 Task: Create a section Code Crusaders and in the section, add a milestone Patch Management in the project AgileLounge
Action: Mouse moved to (380, 493)
Screenshot: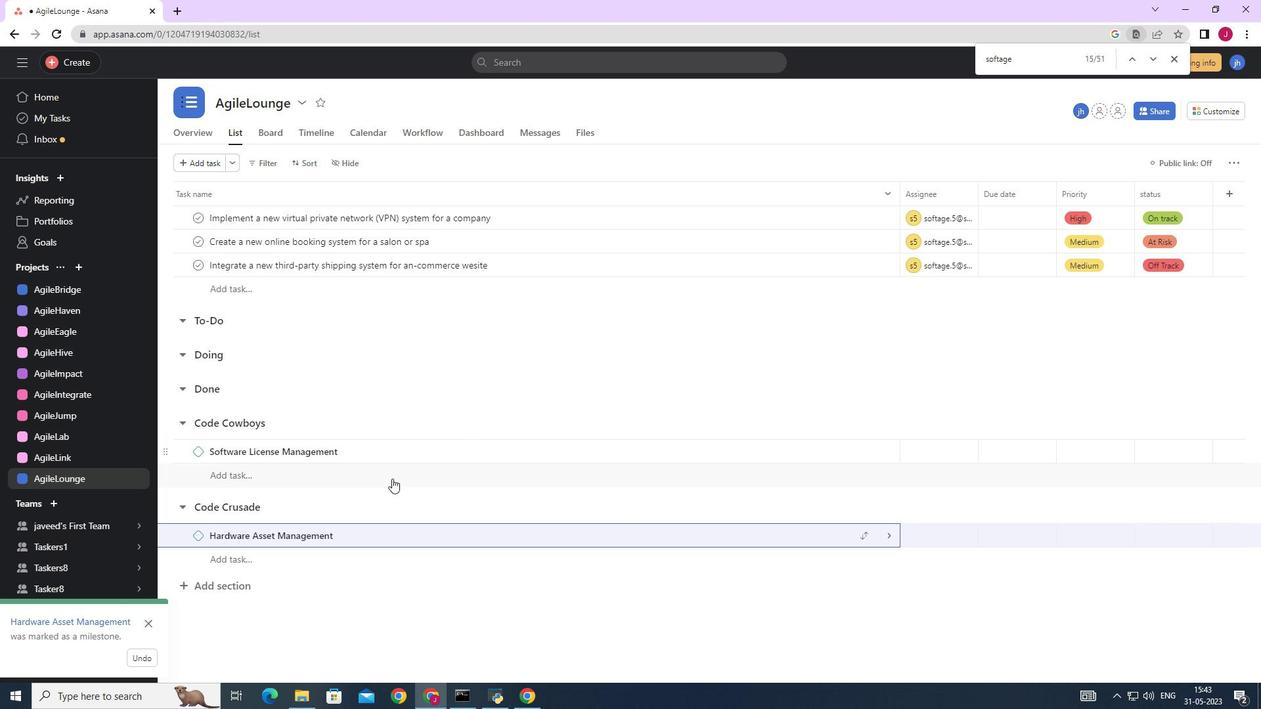 
Action: Mouse scrolled (380, 492) with delta (0, 0)
Screenshot: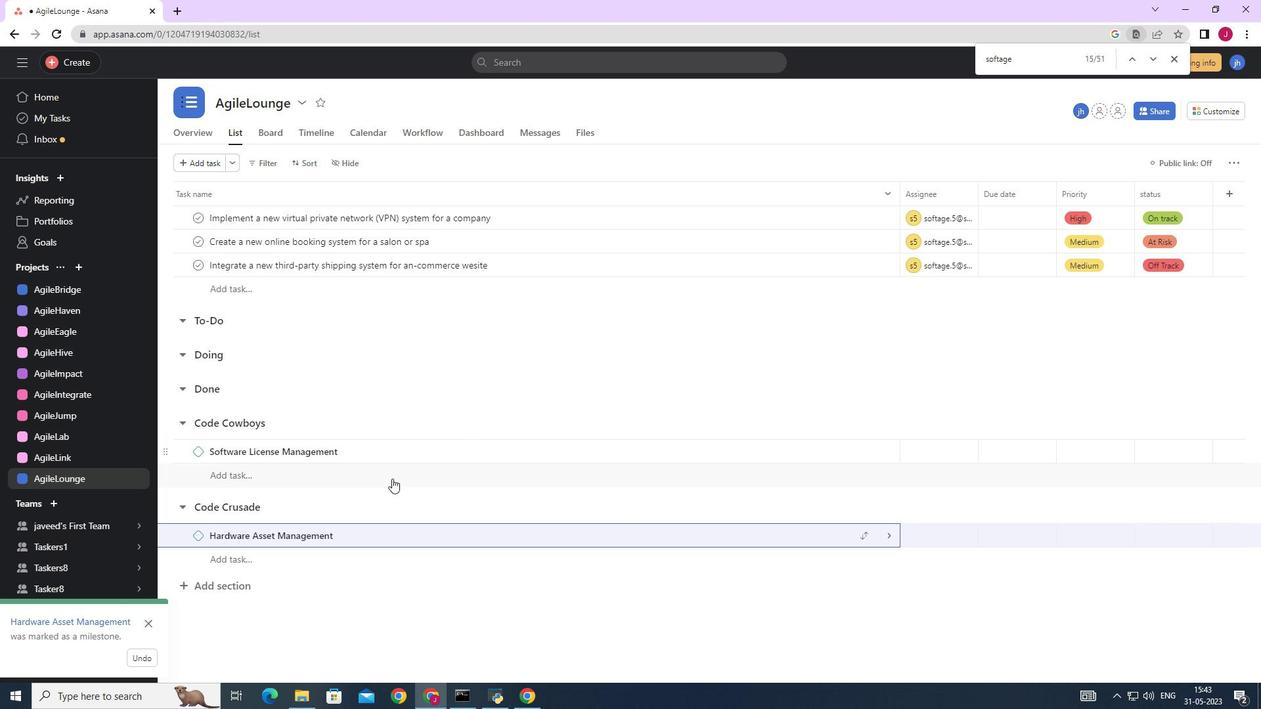 
Action: Mouse scrolled (380, 492) with delta (0, 0)
Screenshot: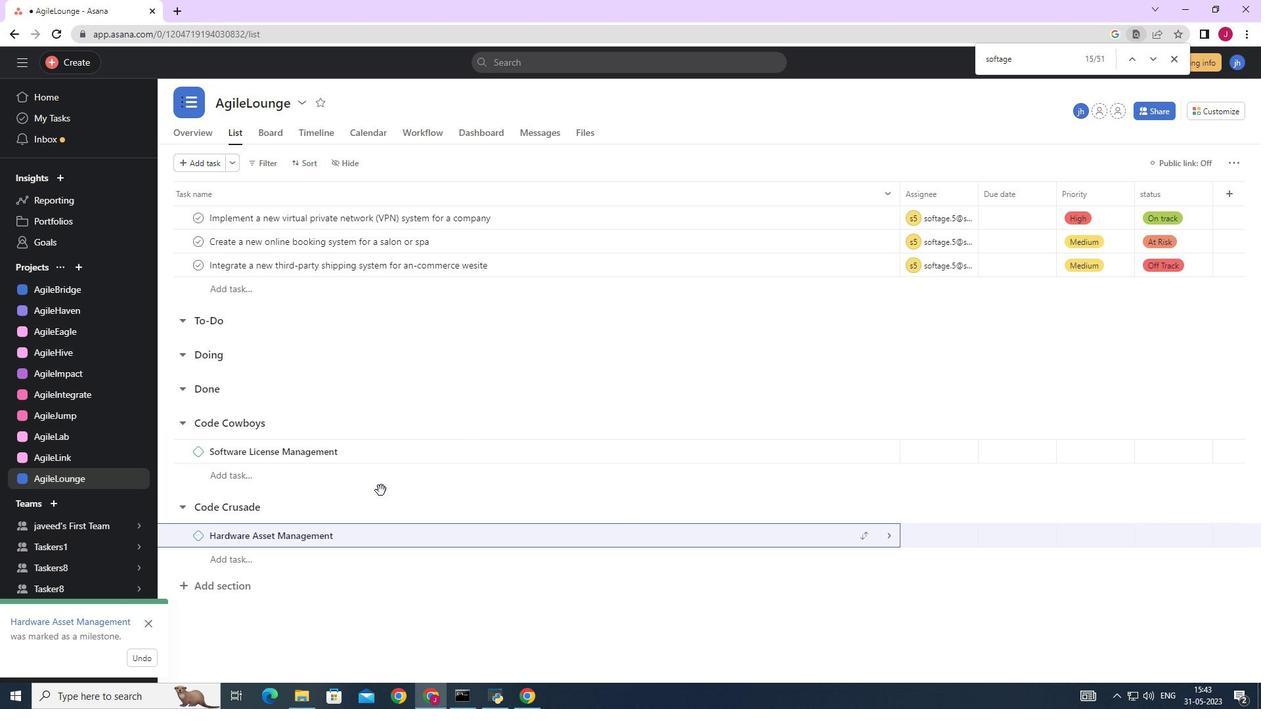 
Action: Mouse scrolled (380, 492) with delta (0, 0)
Screenshot: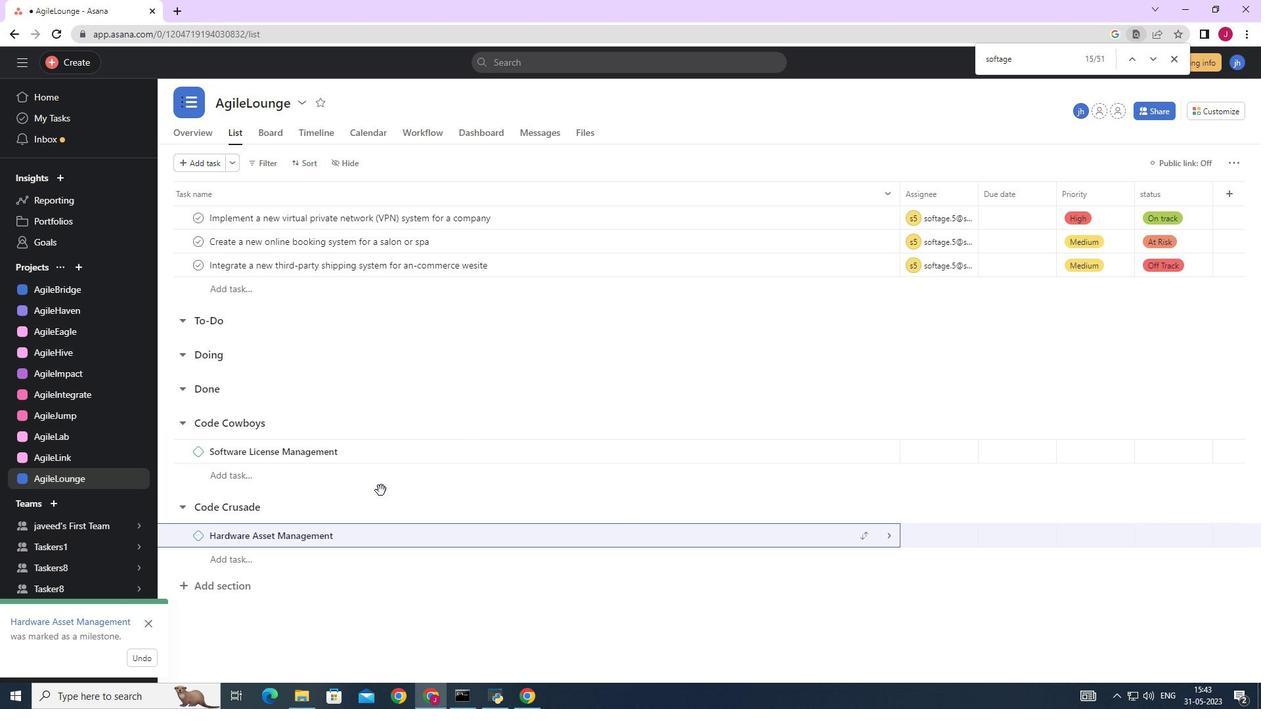 
Action: Mouse scrolled (380, 492) with delta (0, 0)
Screenshot: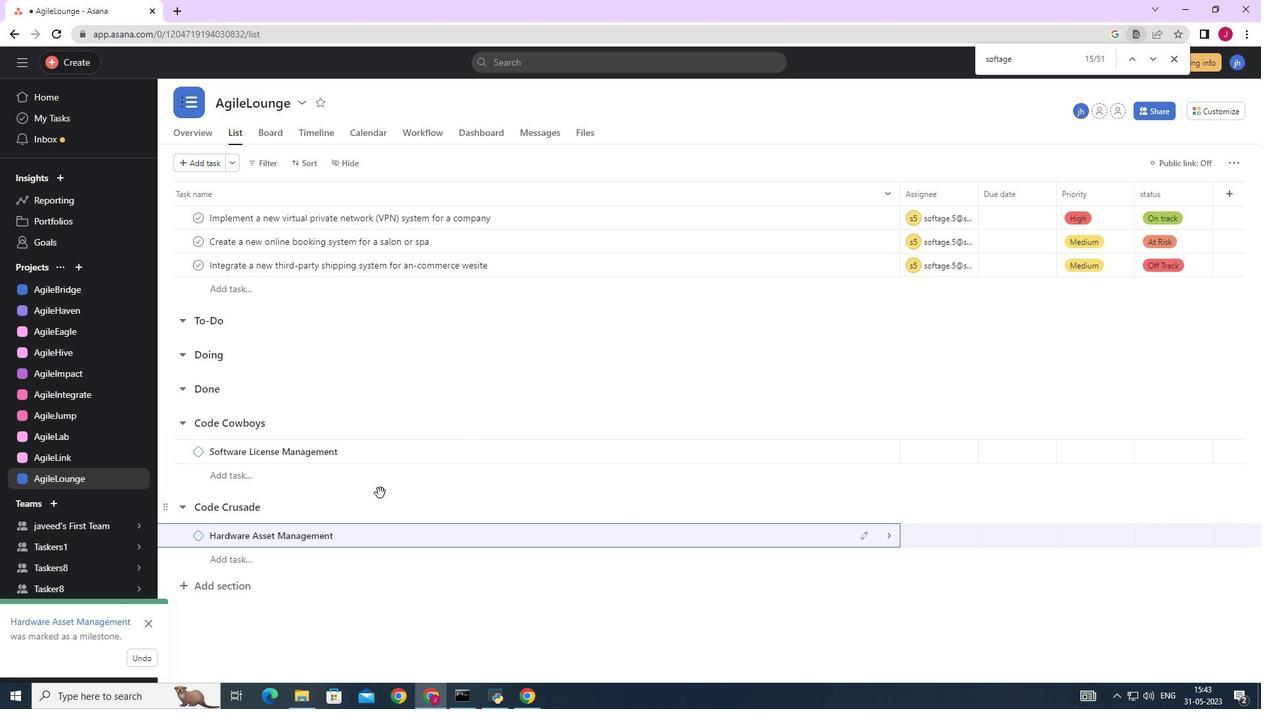
Action: Mouse scrolled (380, 492) with delta (0, 0)
Screenshot: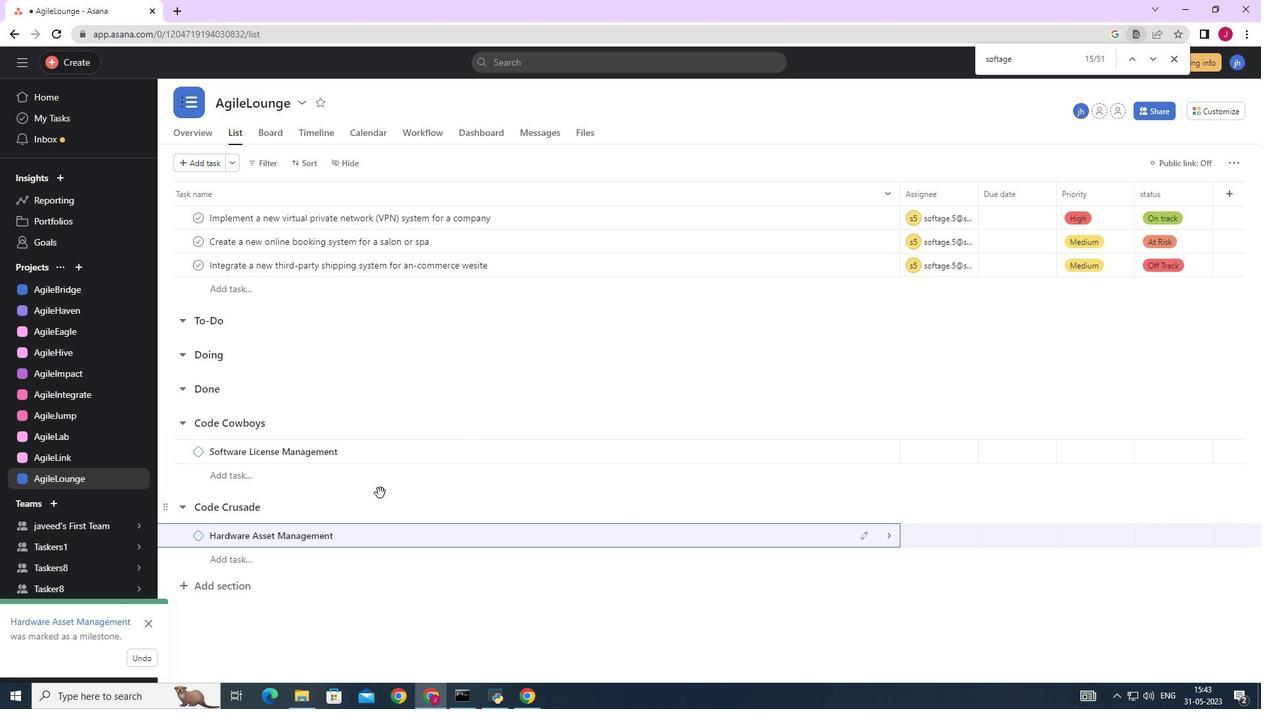 
Action: Mouse moved to (78, 64)
Screenshot: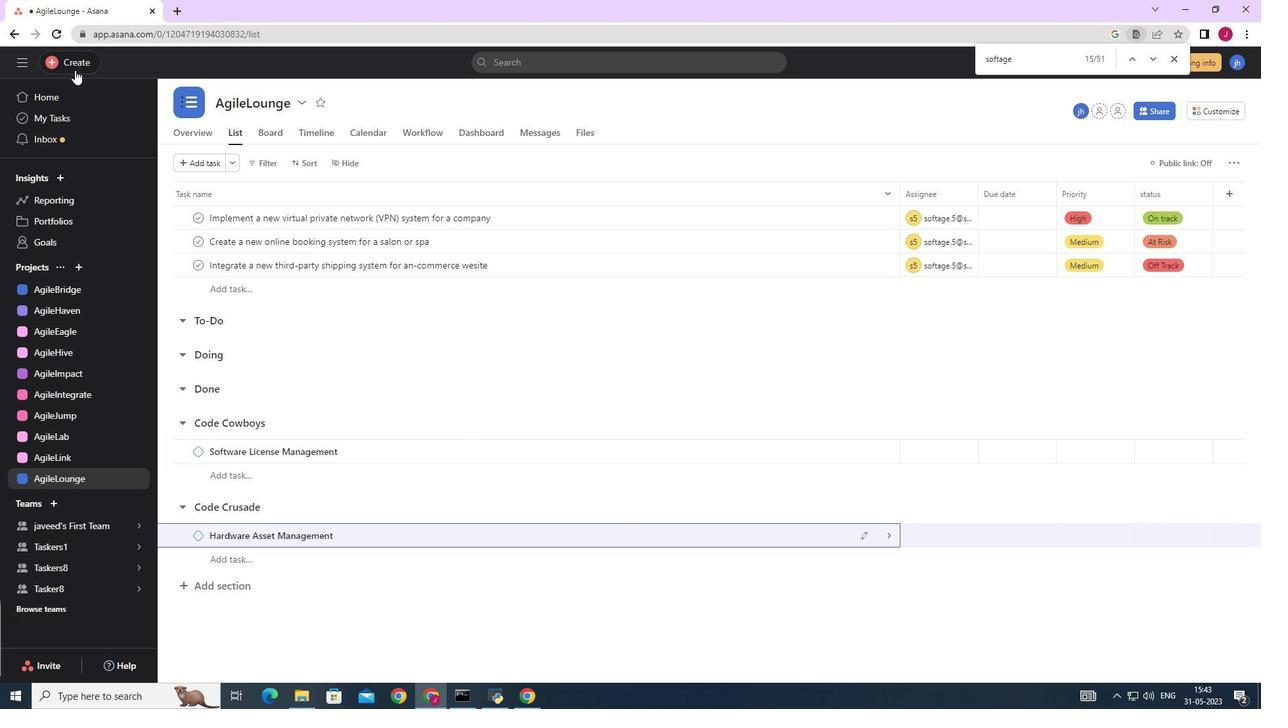 
Action: Mouse pressed left at (78, 64)
Screenshot: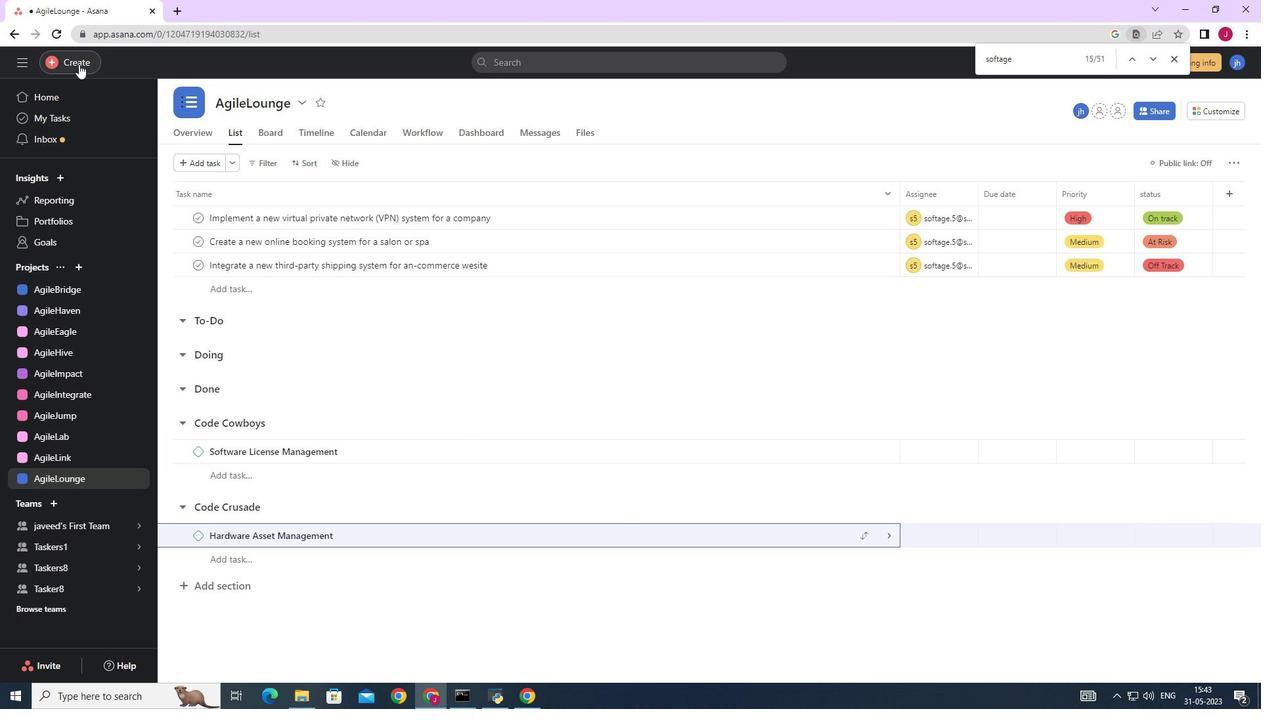
Action: Mouse moved to (162, 66)
Screenshot: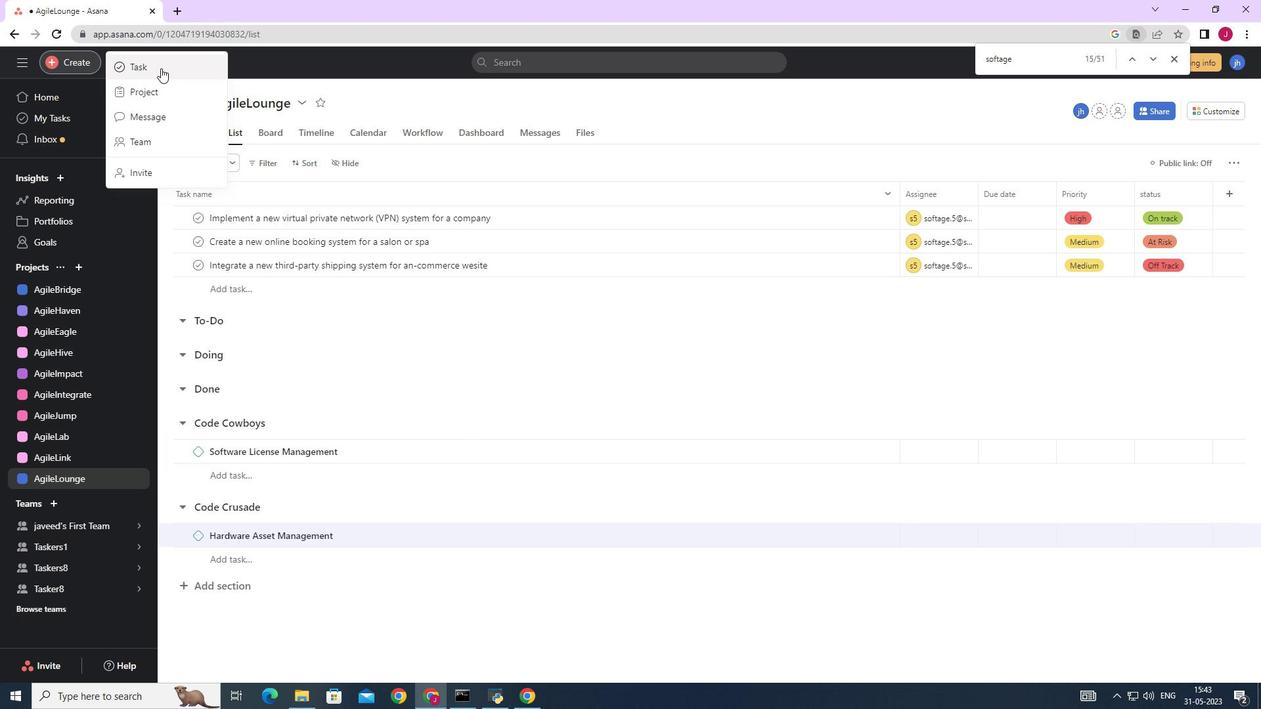 
Action: Mouse pressed left at (162, 66)
Screenshot: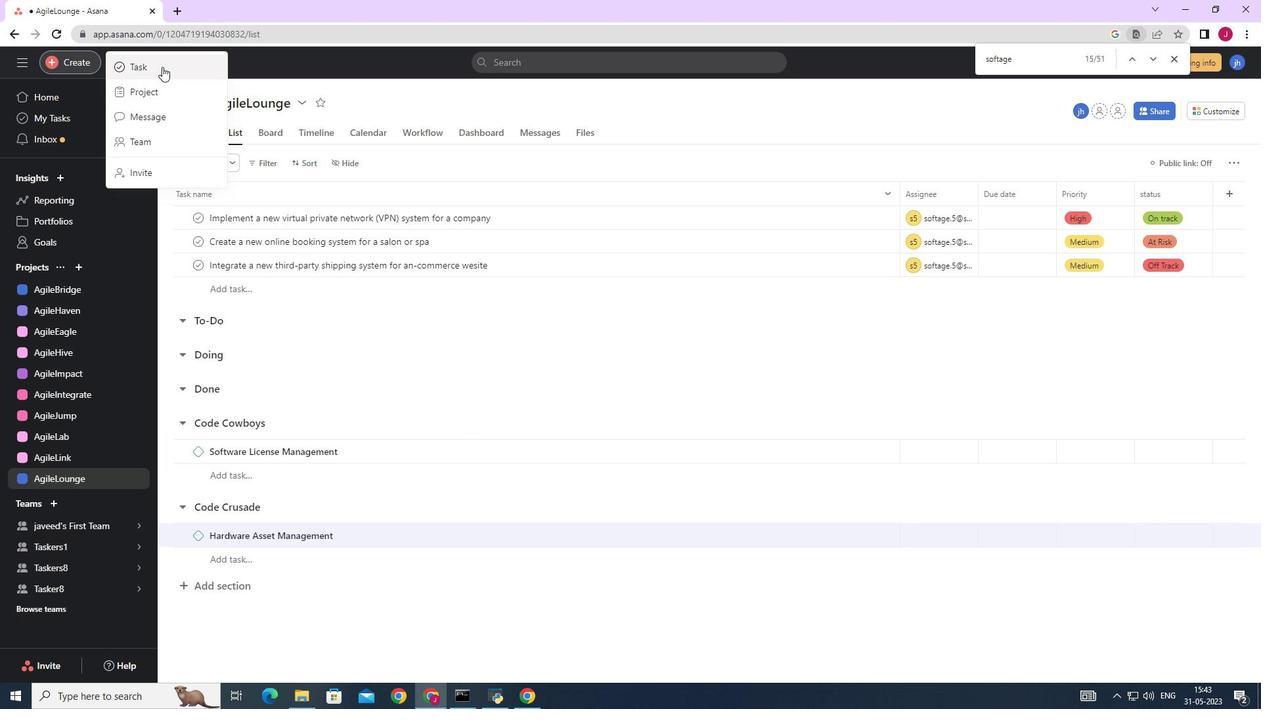 
Action: Mouse moved to (1028, 434)
Screenshot: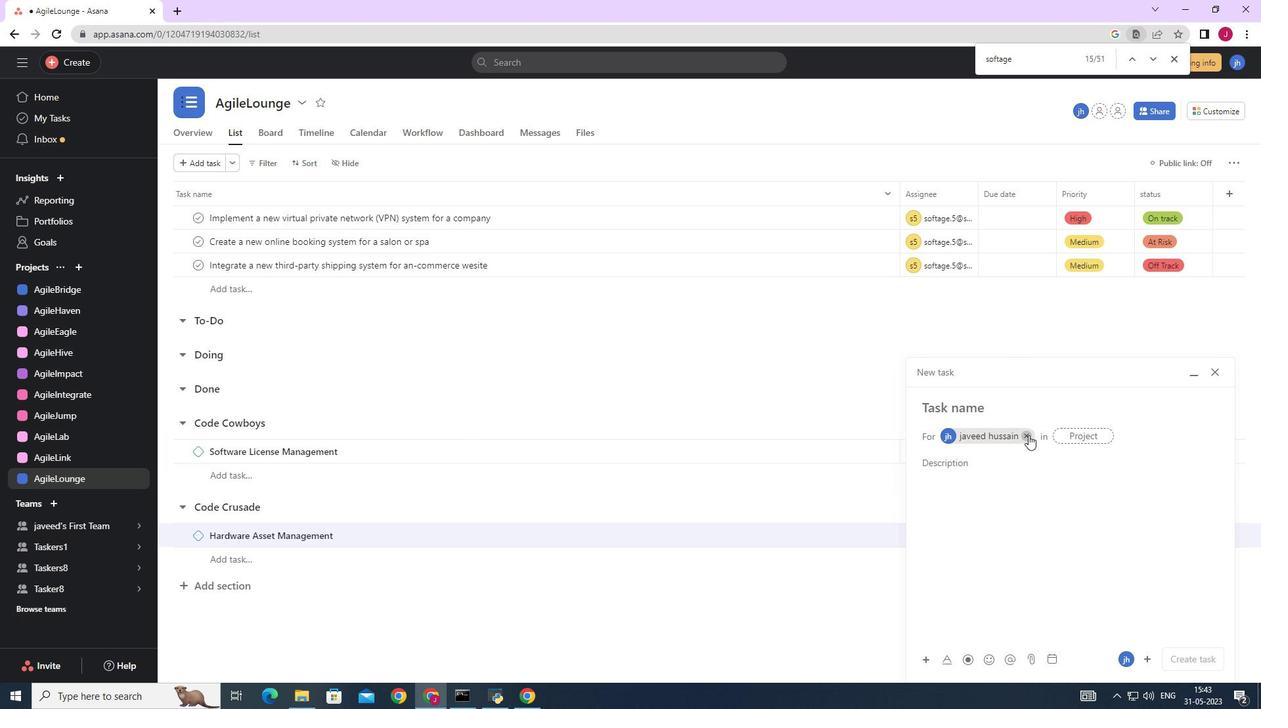 
Action: Mouse pressed left at (1028, 434)
Screenshot: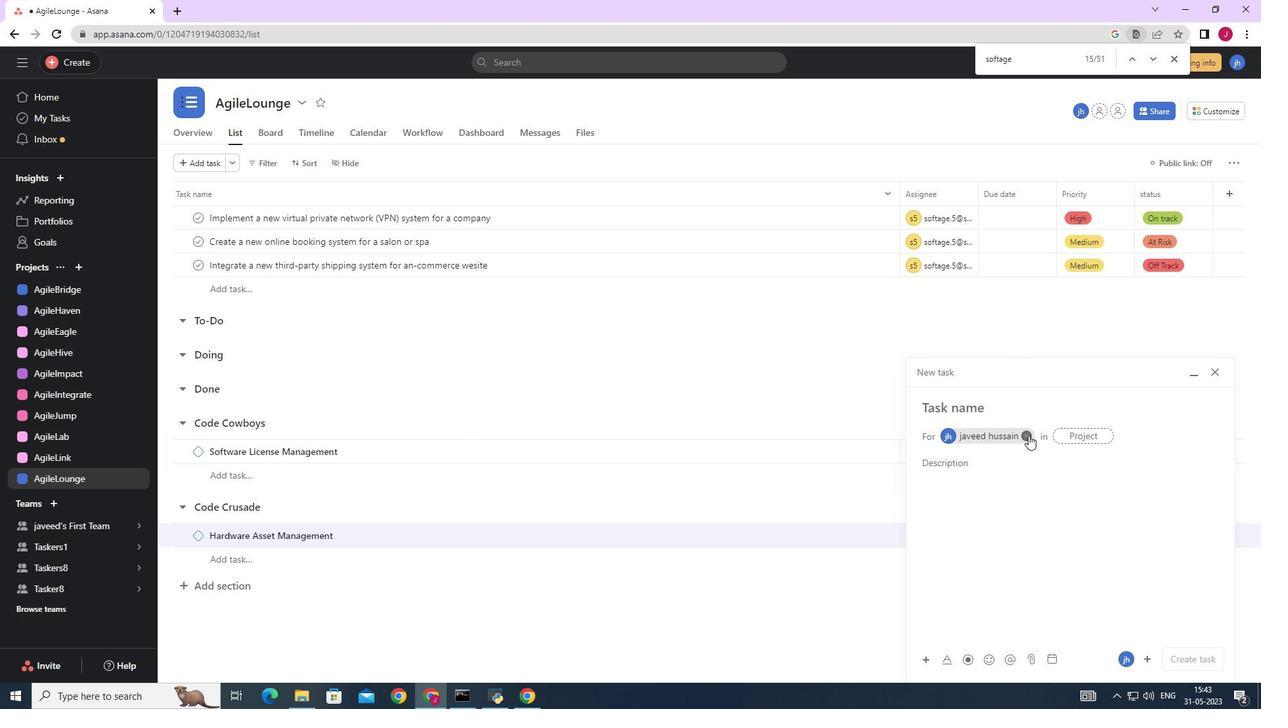 
Action: Mouse moved to (967, 406)
Screenshot: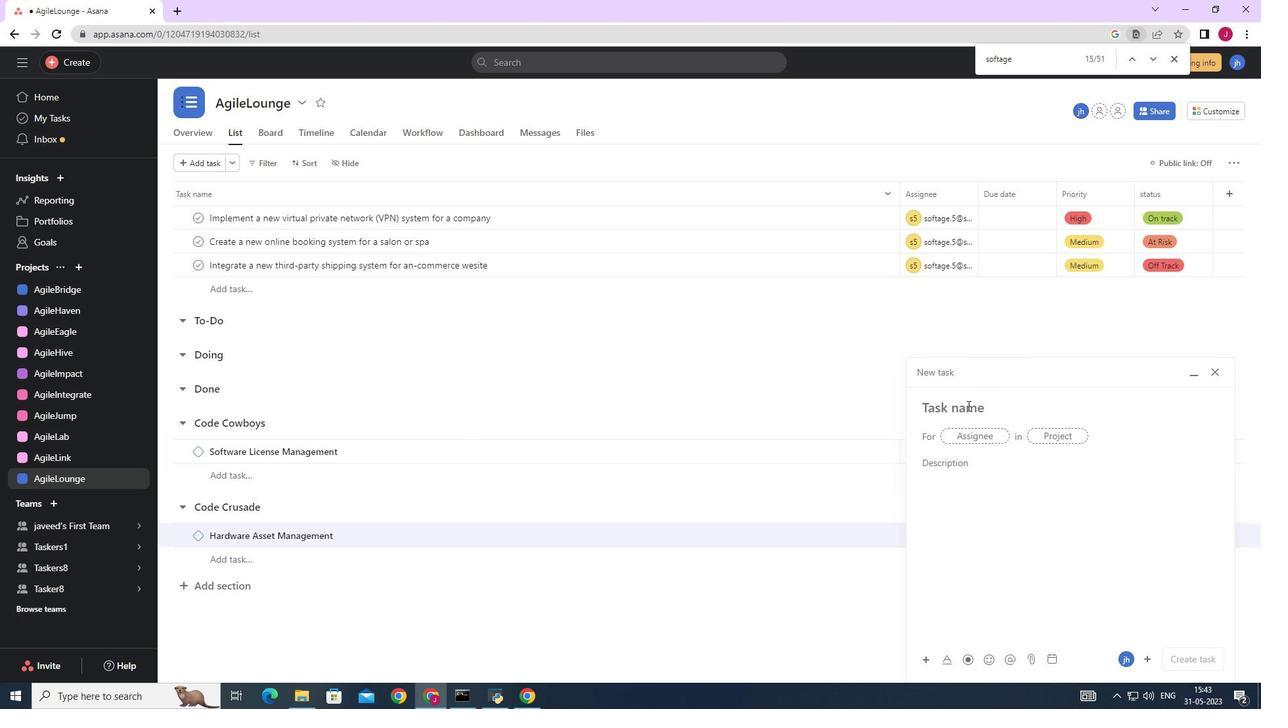 
Action: Mouse pressed left at (967, 406)
Screenshot: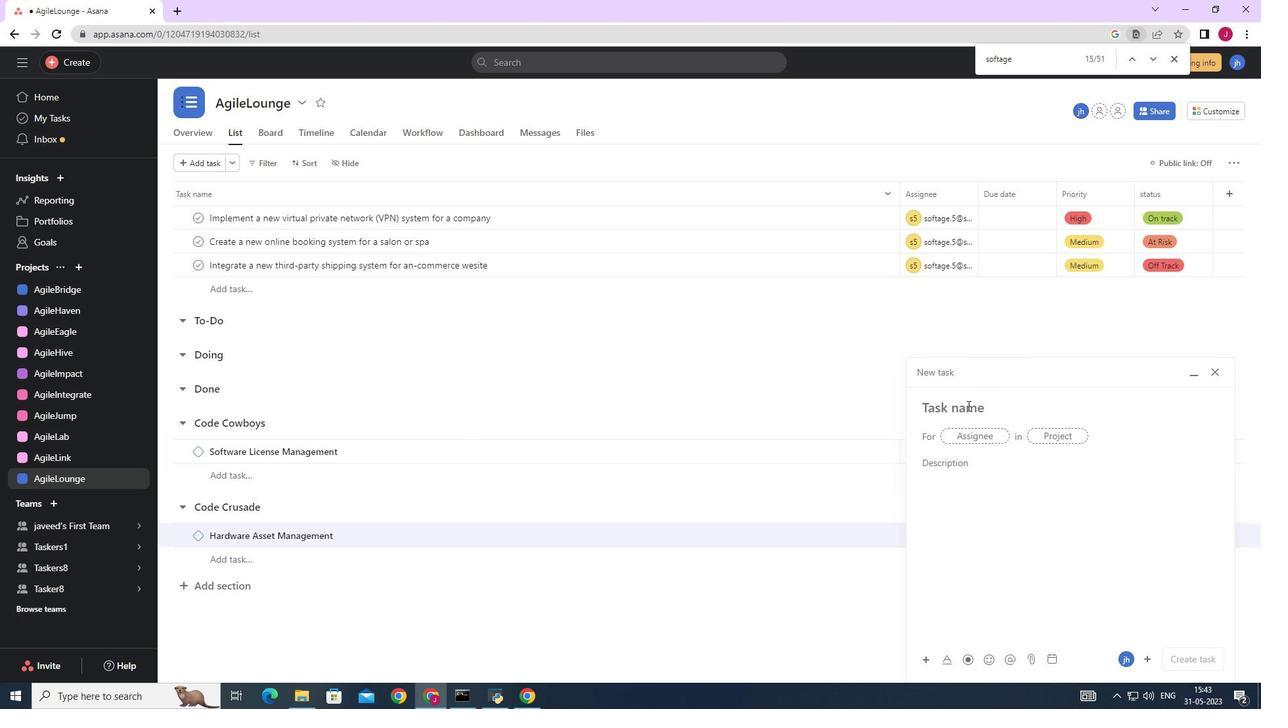 
Action: Key pressed <Key.caps_lock>
Screenshot: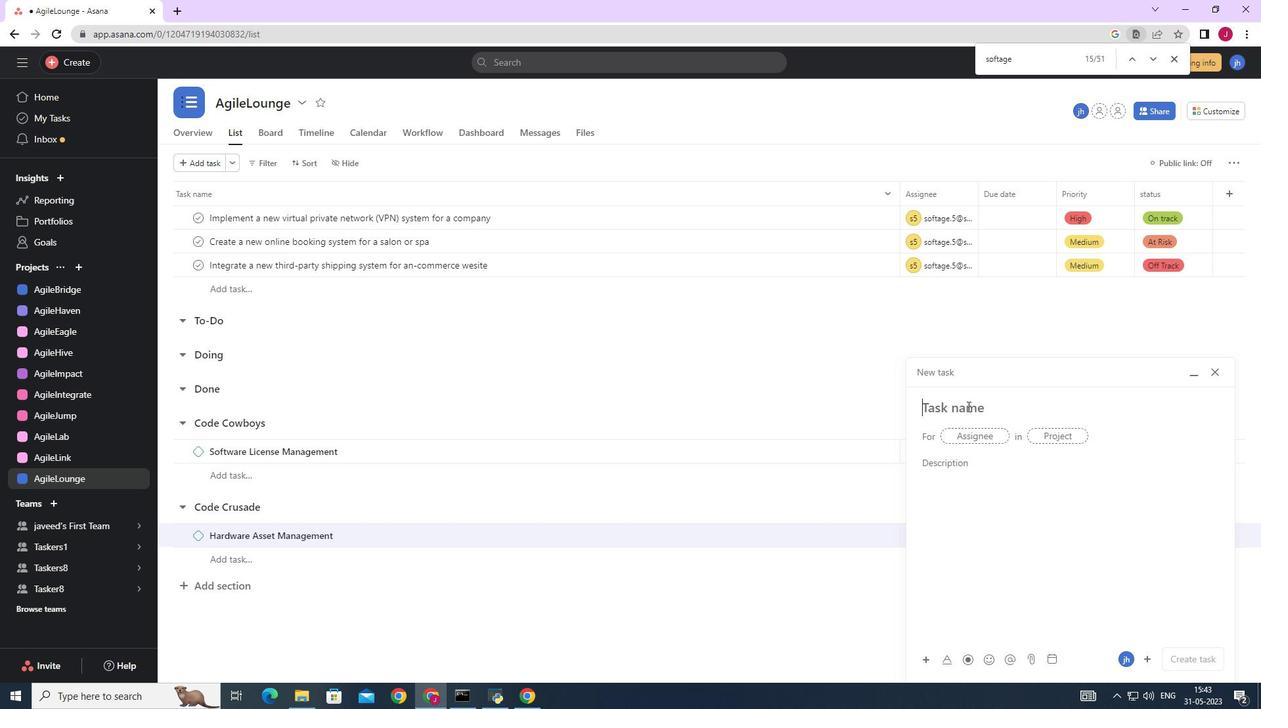 
Action: Mouse moved to (1216, 371)
Screenshot: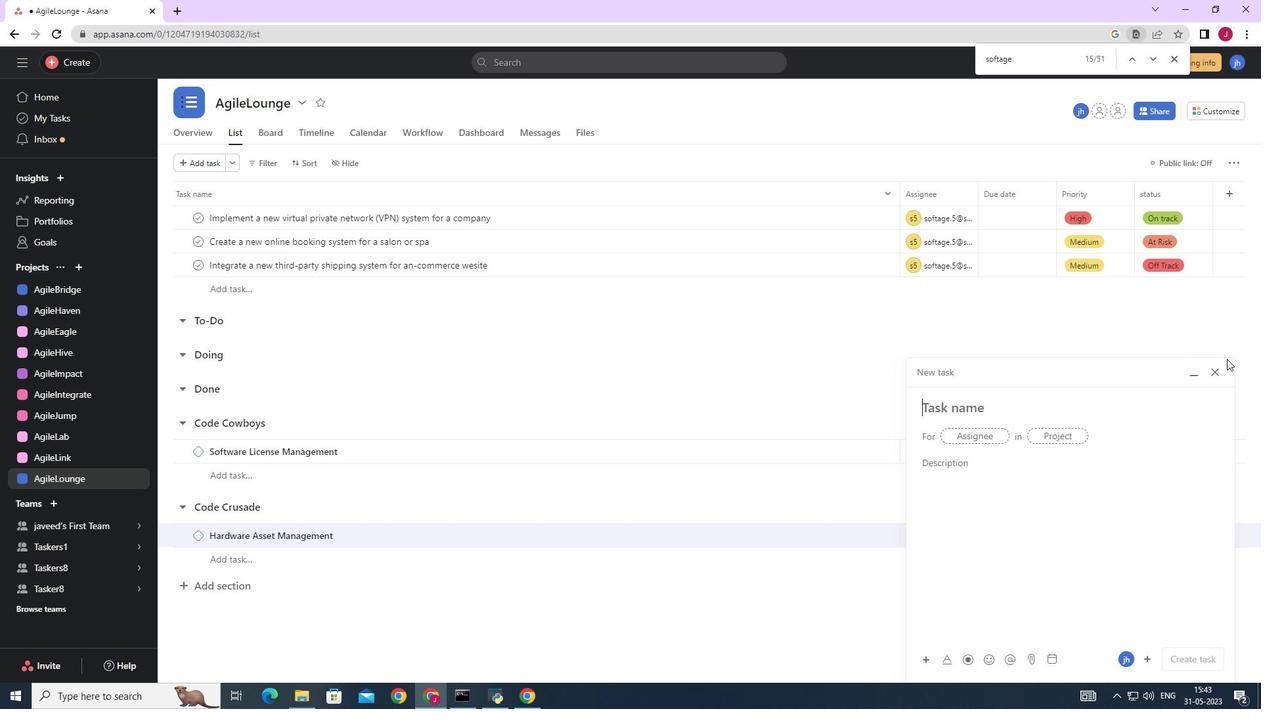 
Action: Mouse pressed left at (1216, 371)
Screenshot: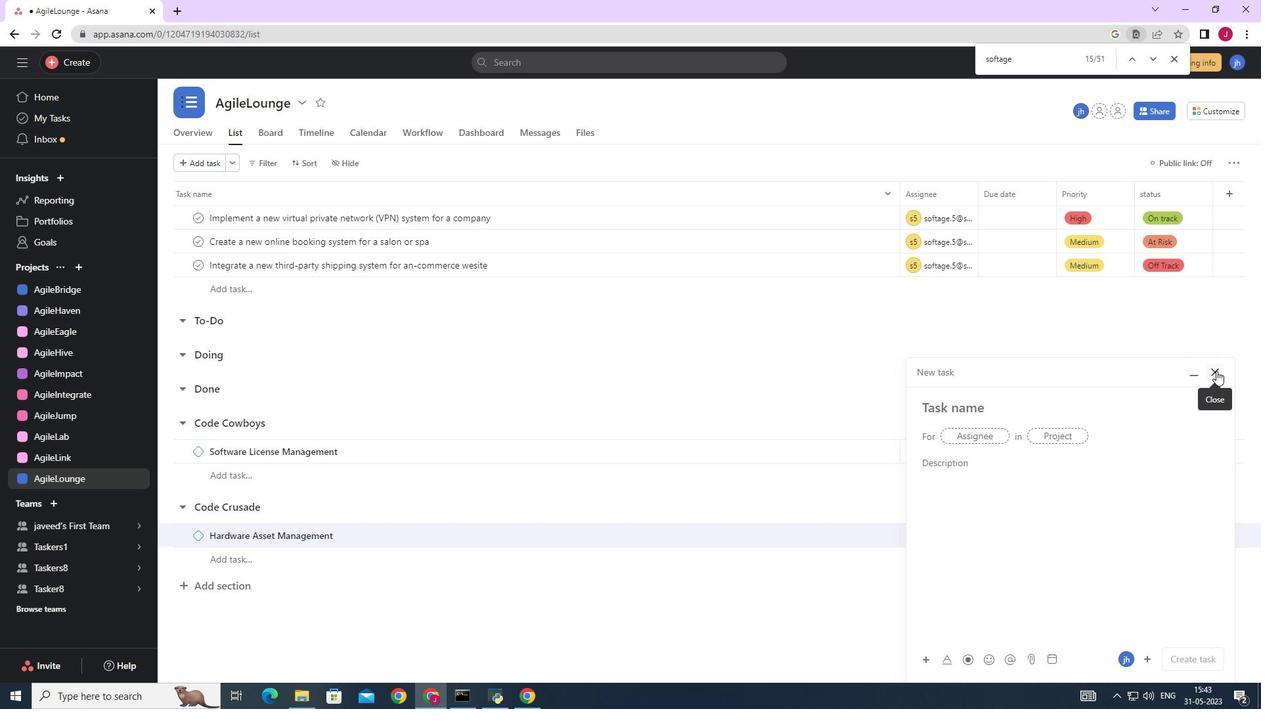 
Action: Mouse moved to (771, 226)
Screenshot: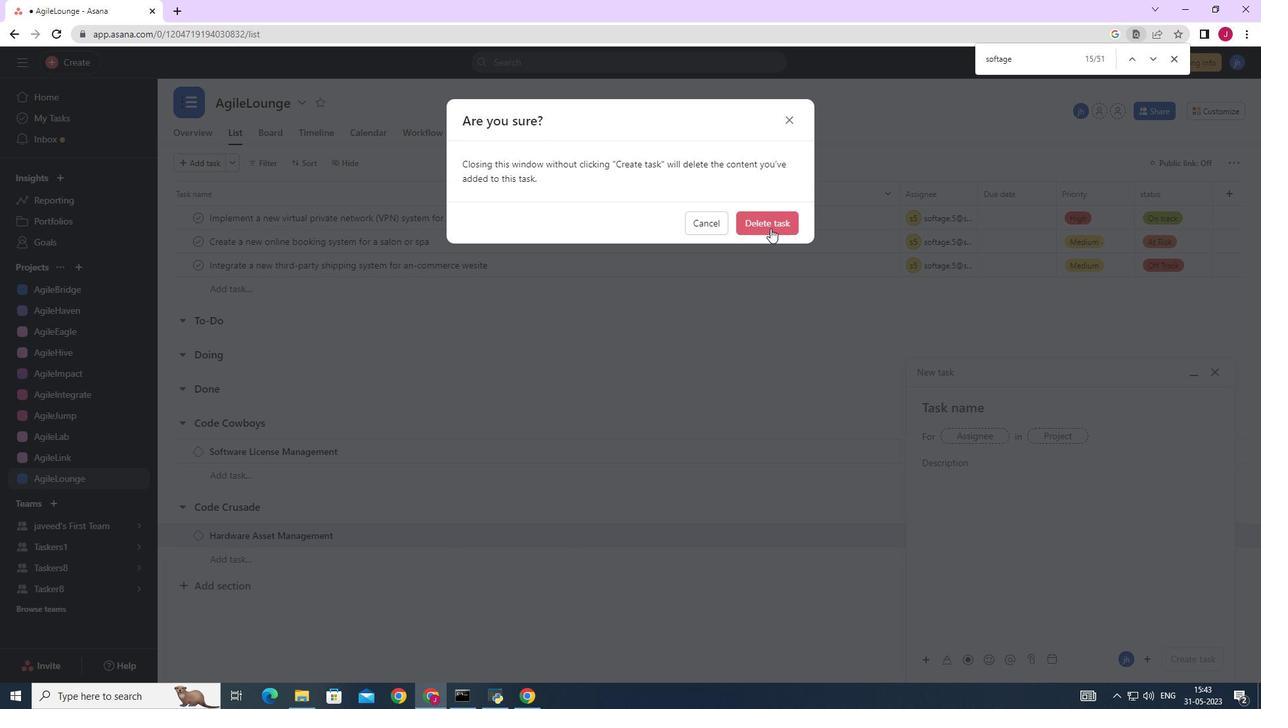 
Action: Mouse pressed left at (771, 226)
Screenshot: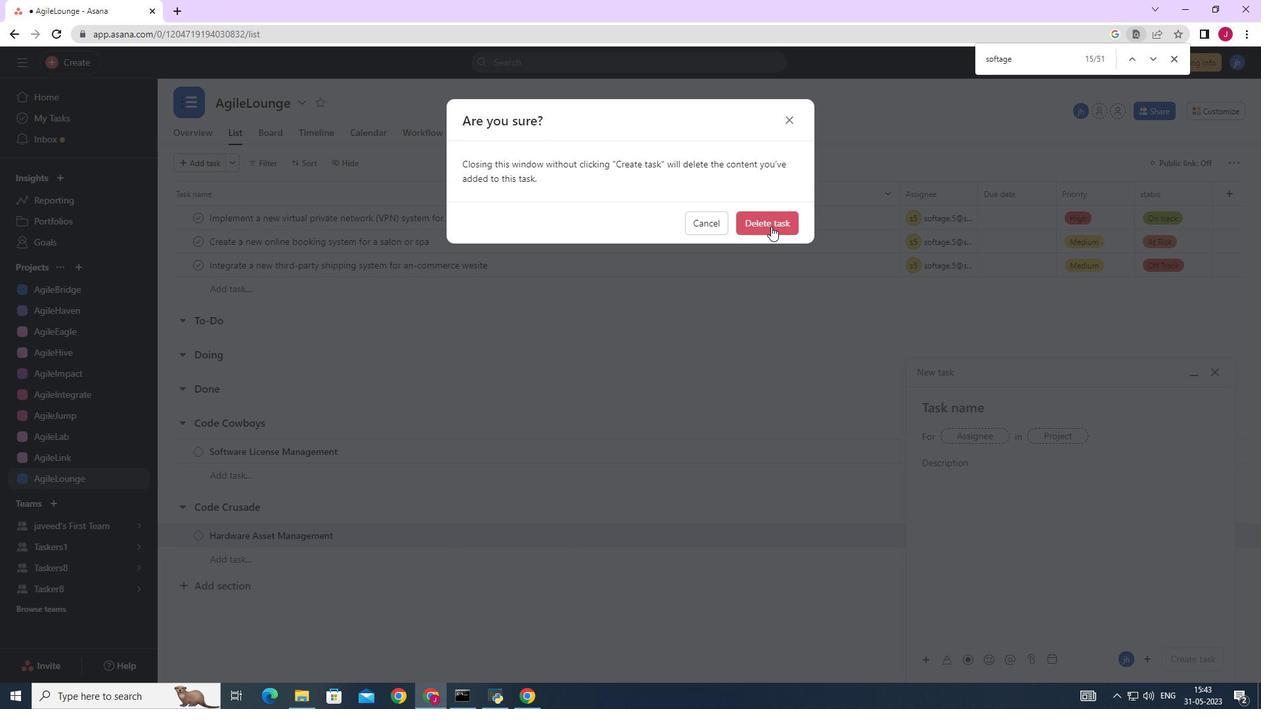 
Action: Mouse moved to (239, 587)
Screenshot: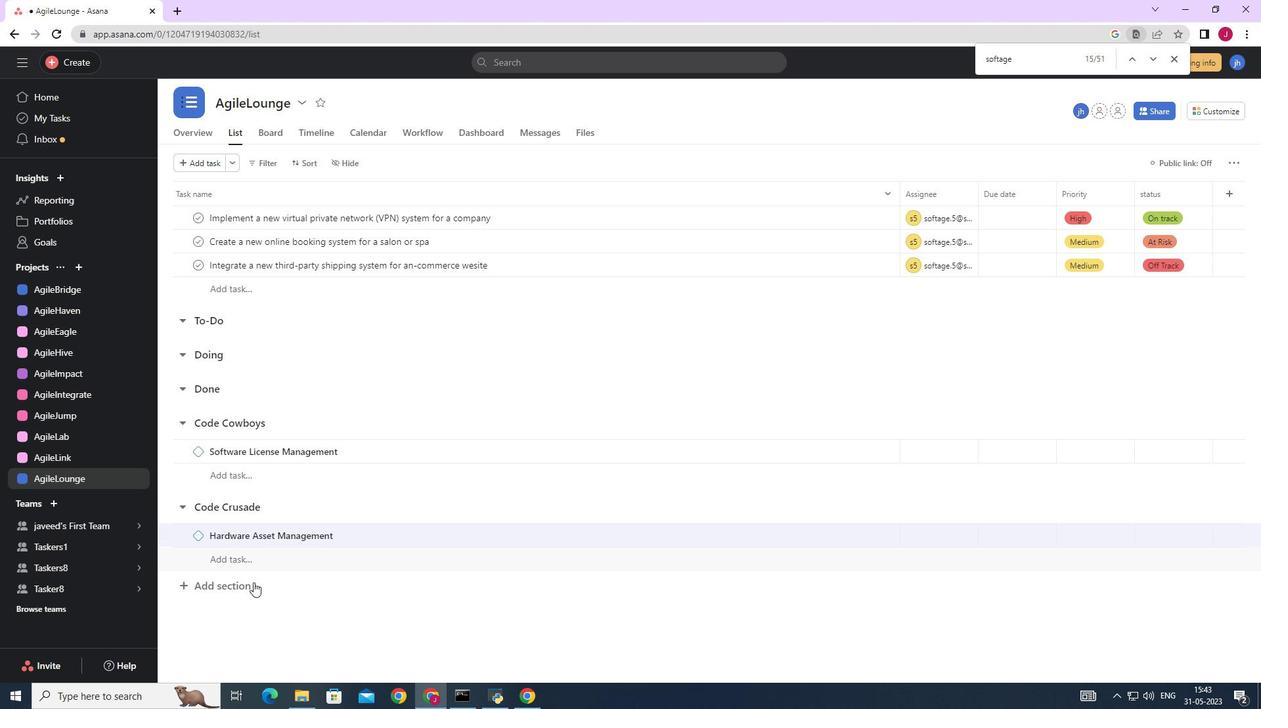 
Action: Mouse pressed left at (239, 587)
Screenshot: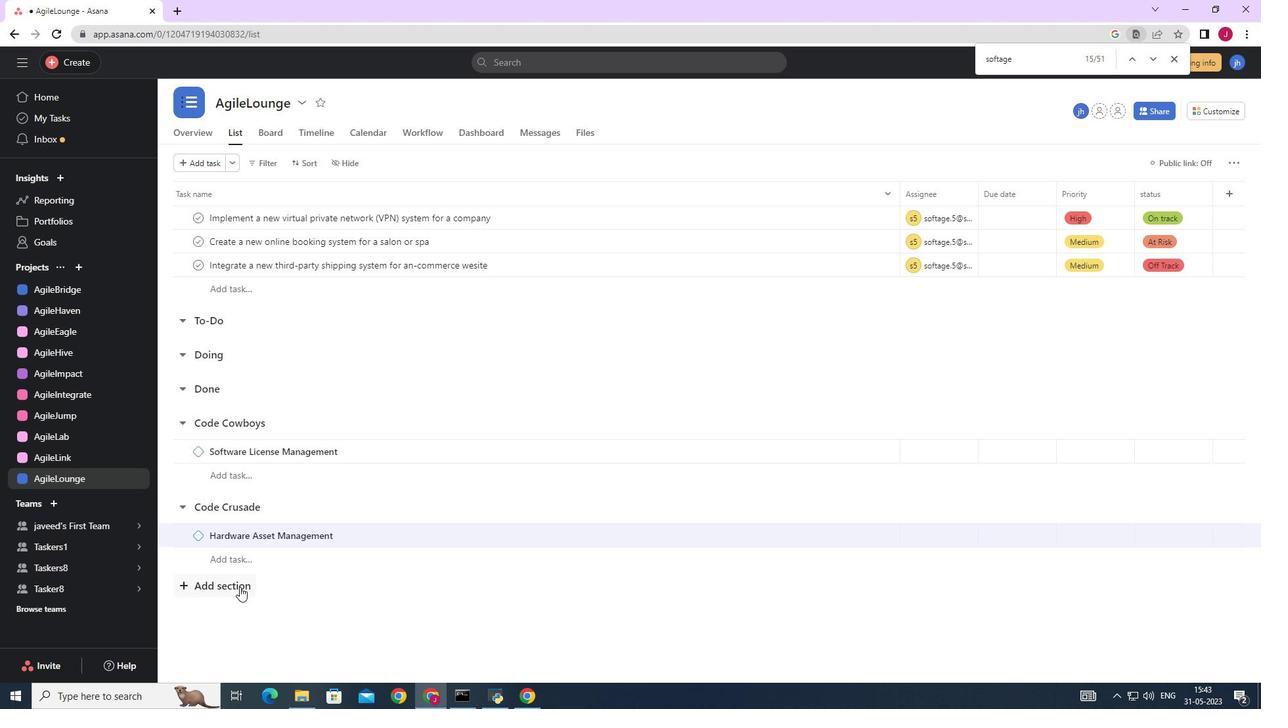 
Action: Key pressed C<Key.caps_lock>ode<Key.space><Key.caps_lock>C<Key.caps_lock>rusaders<Key.enter><Key.caps_lock>P<Key.caps_lock>atch<Key.space><Key.caps_lock>M<Key.caps_lock>anagement
Screenshot: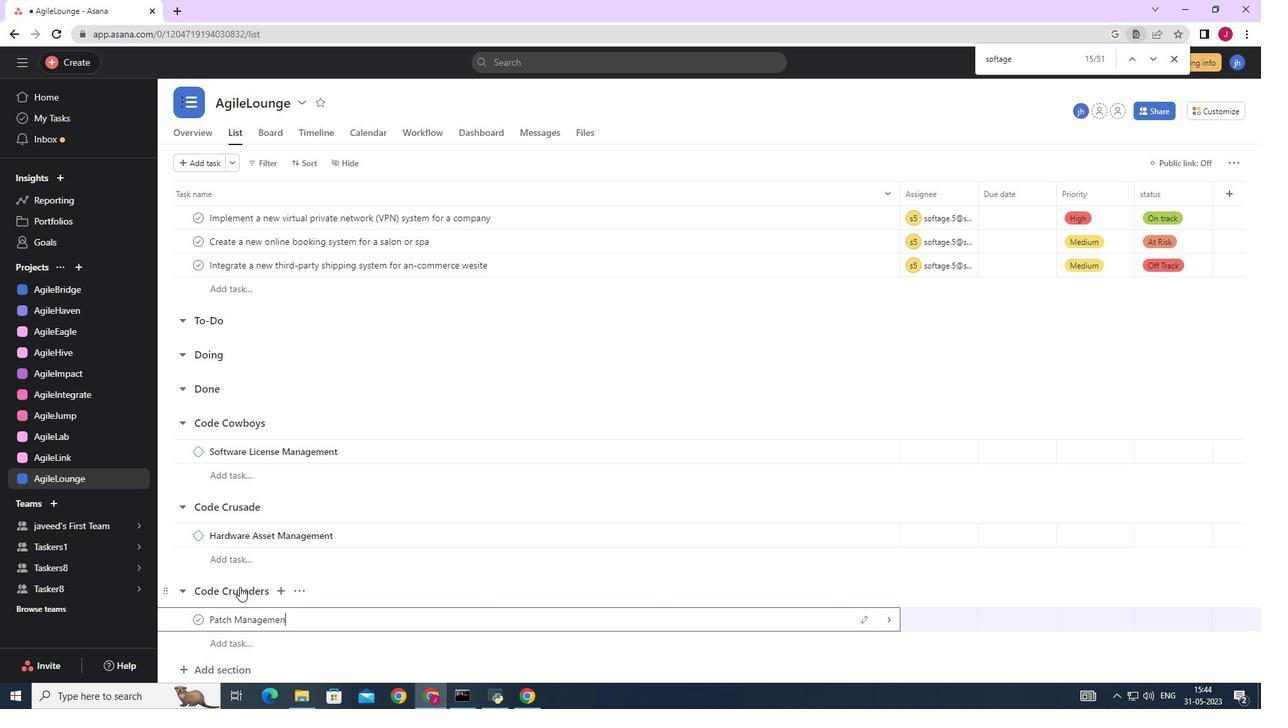 
Action: Mouse moved to (884, 618)
Screenshot: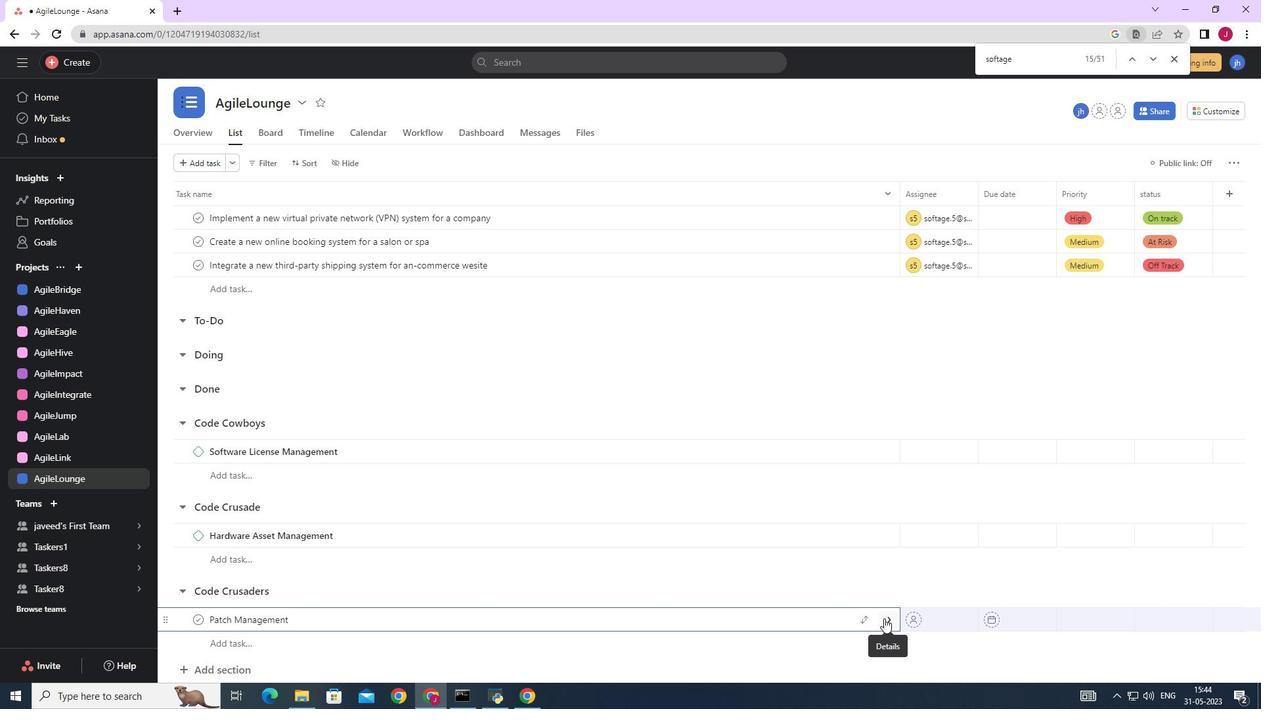 
Action: Mouse pressed left at (884, 618)
Screenshot: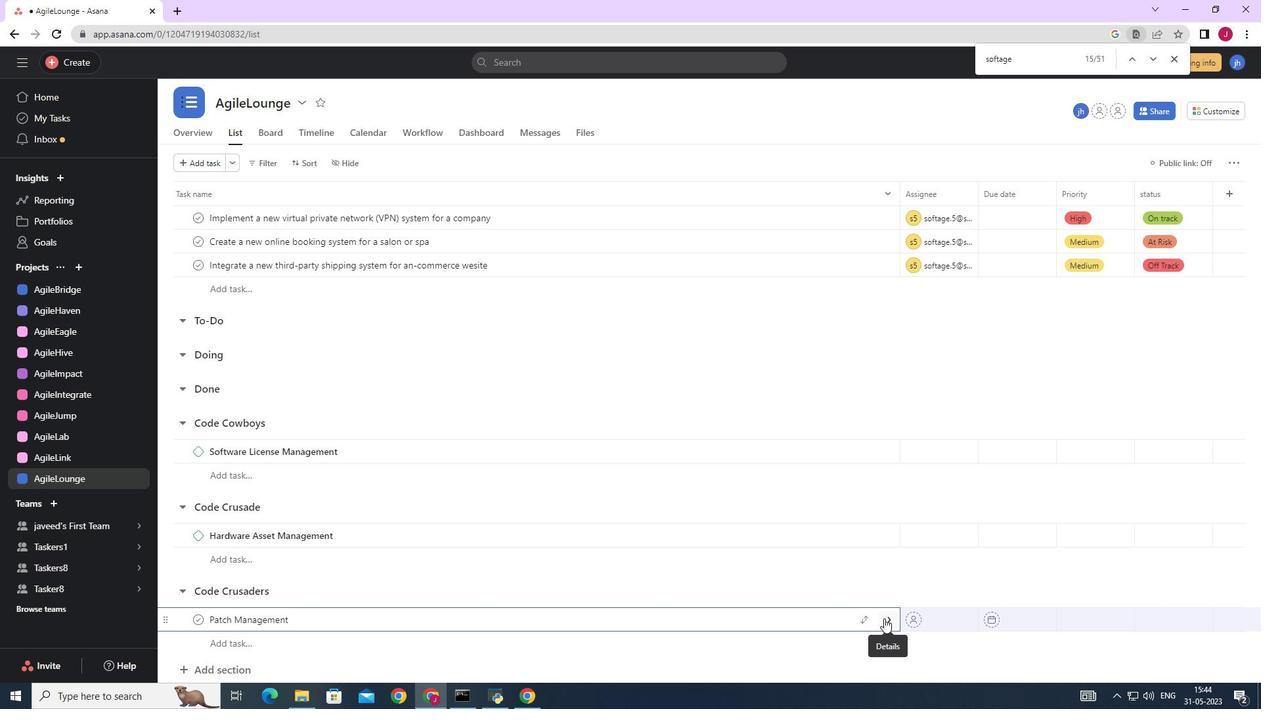 
Action: Mouse moved to (1211, 160)
Screenshot: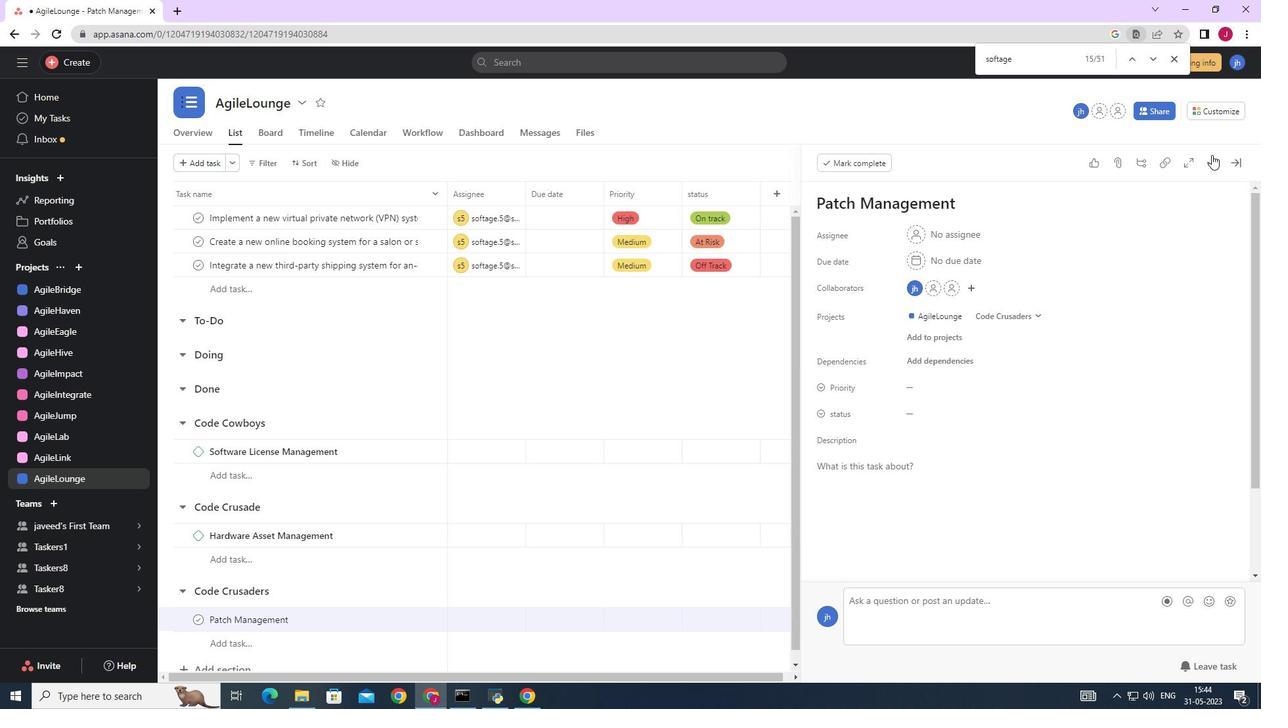 
Action: Mouse pressed left at (1211, 160)
Screenshot: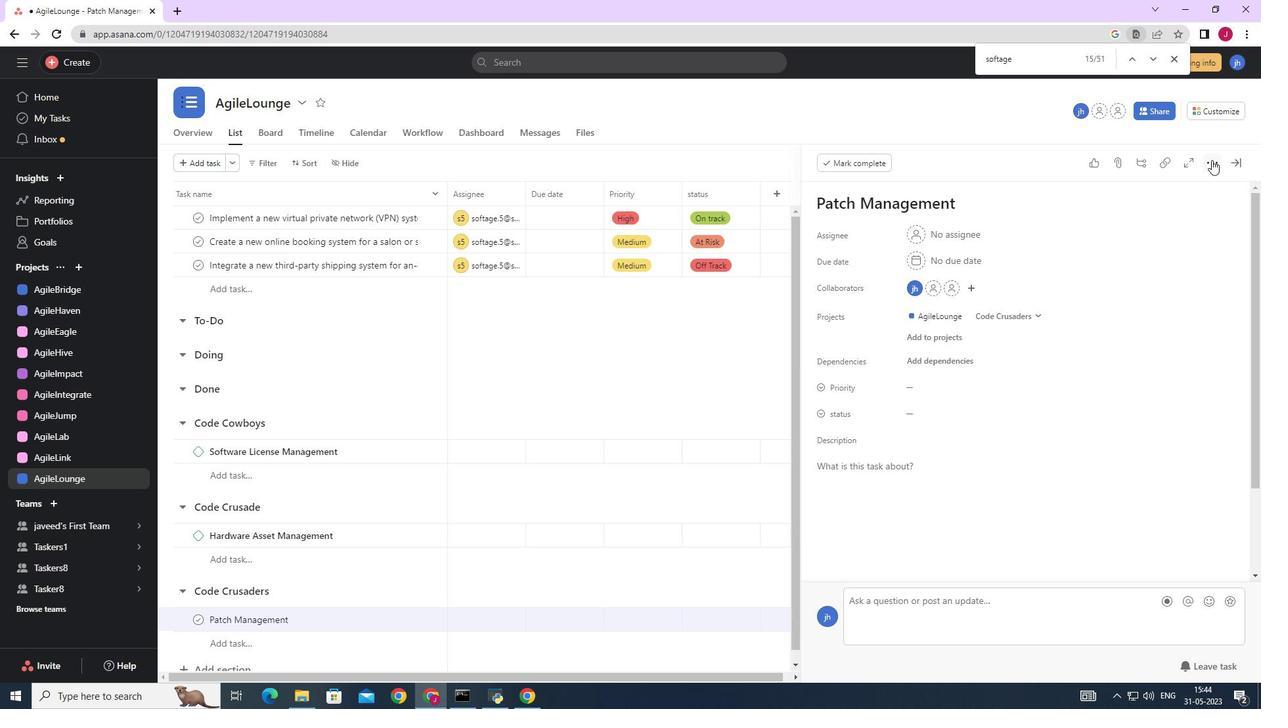 
Action: Mouse moved to (1093, 209)
Screenshot: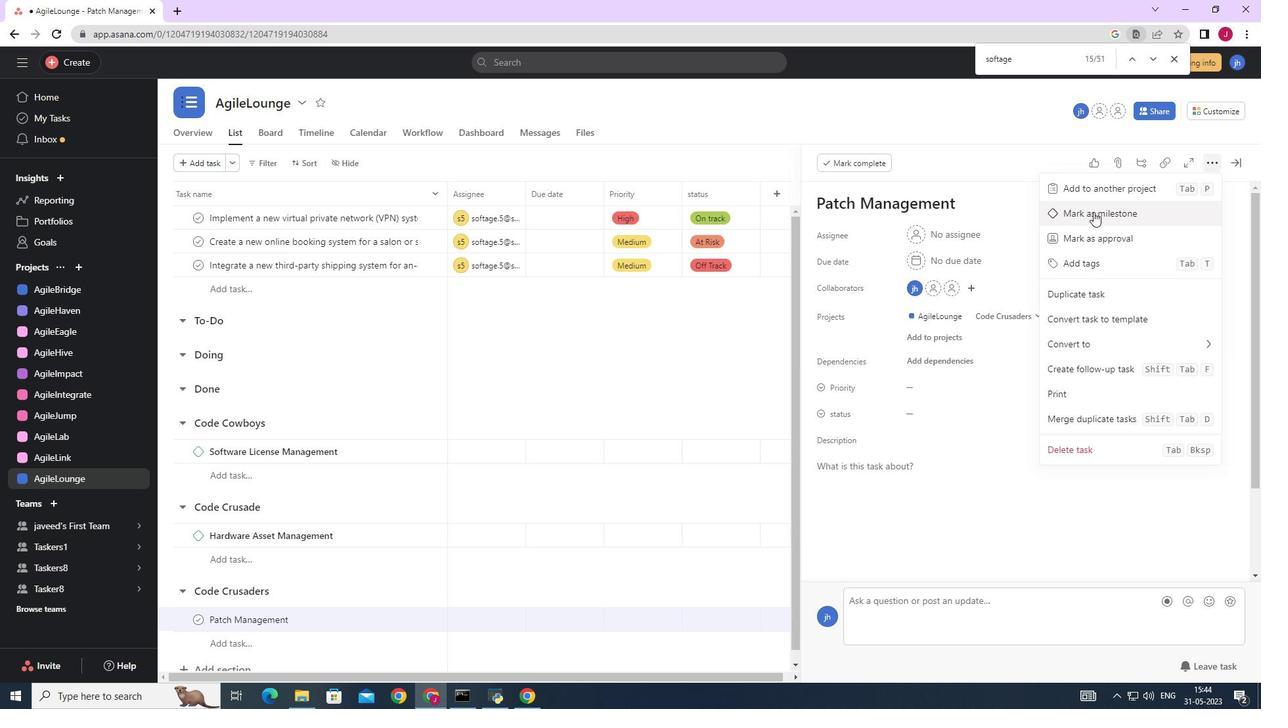 
Action: Mouse pressed left at (1093, 209)
Screenshot: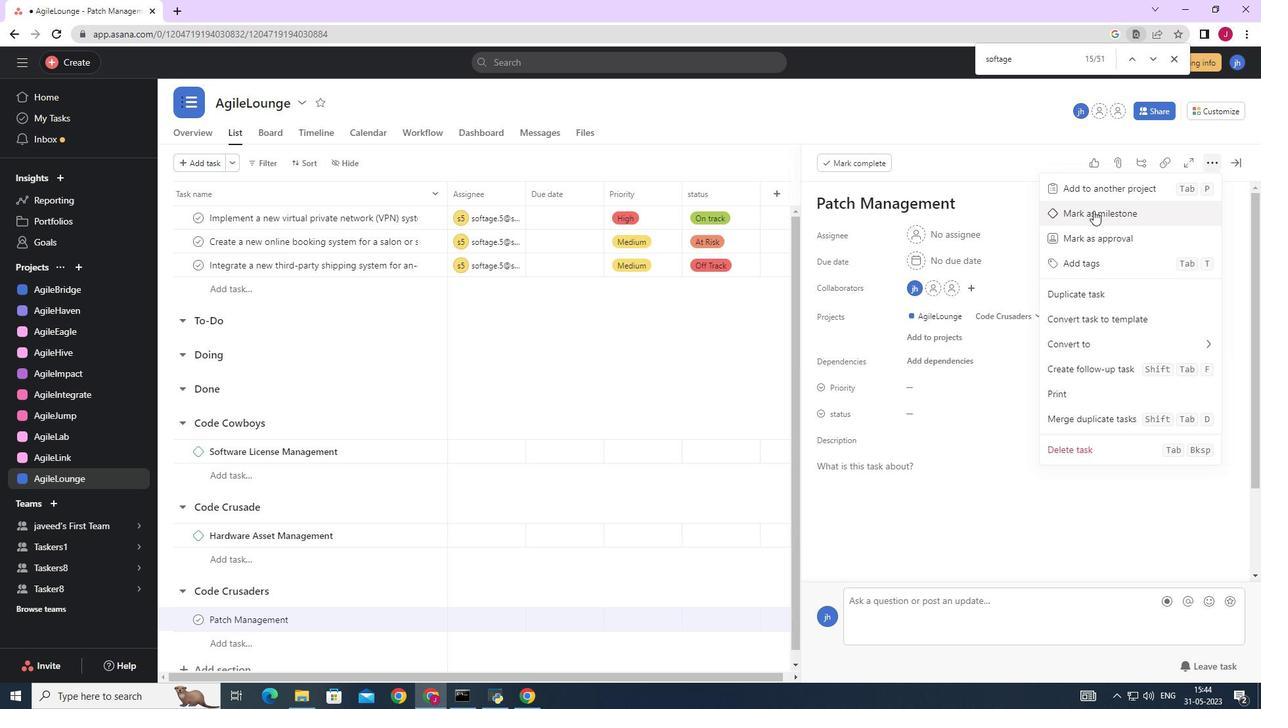 
Action: Mouse moved to (1245, 162)
Screenshot: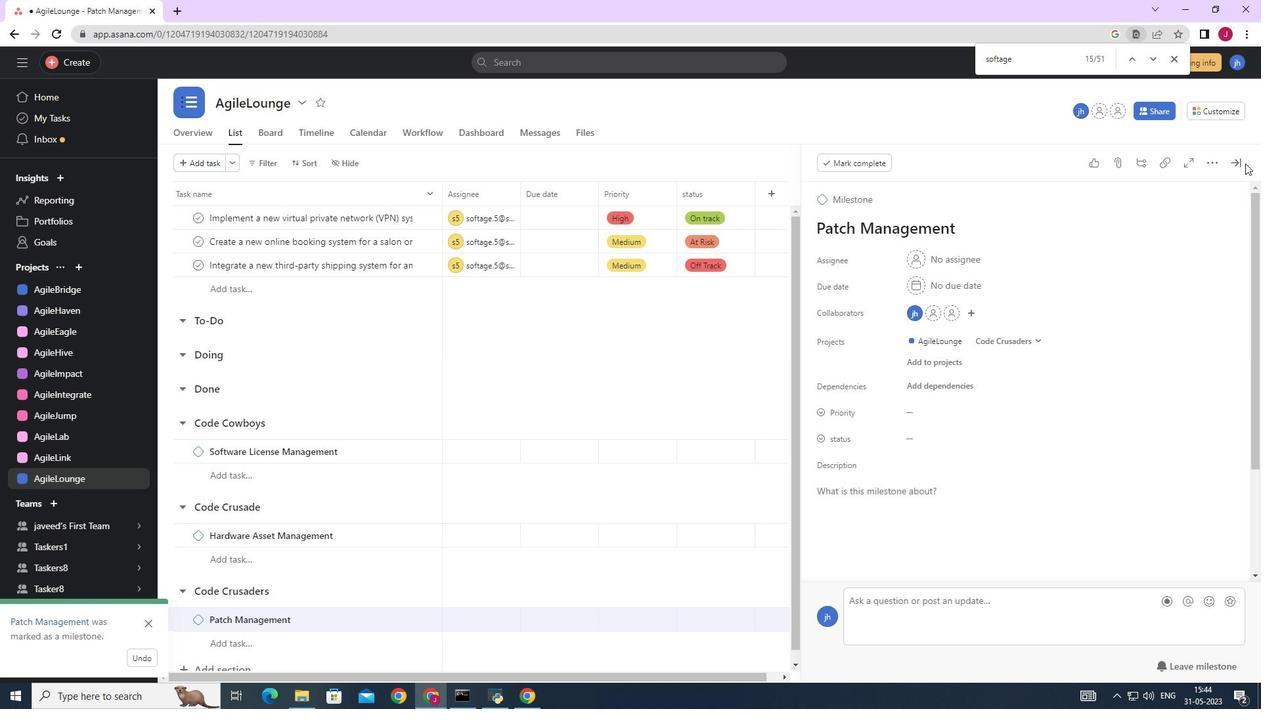 
Action: Mouse pressed left at (1245, 162)
Screenshot: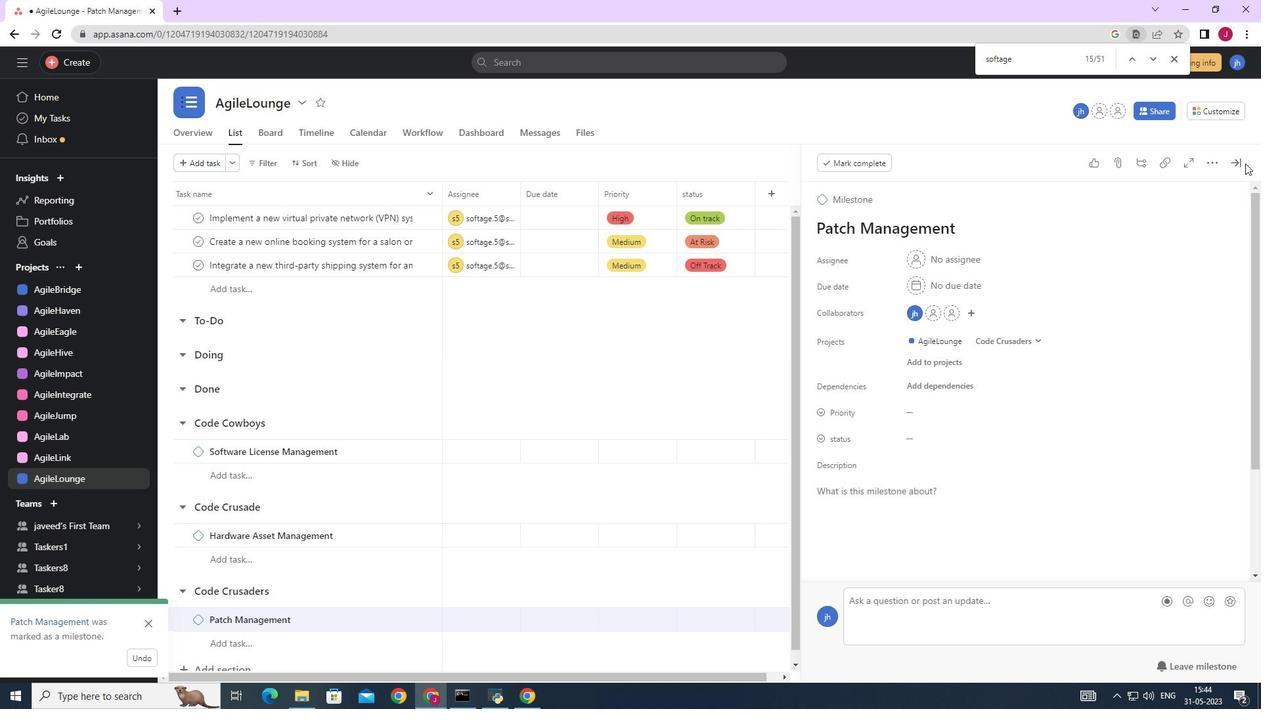 
Action: Mouse moved to (1240, 160)
Screenshot: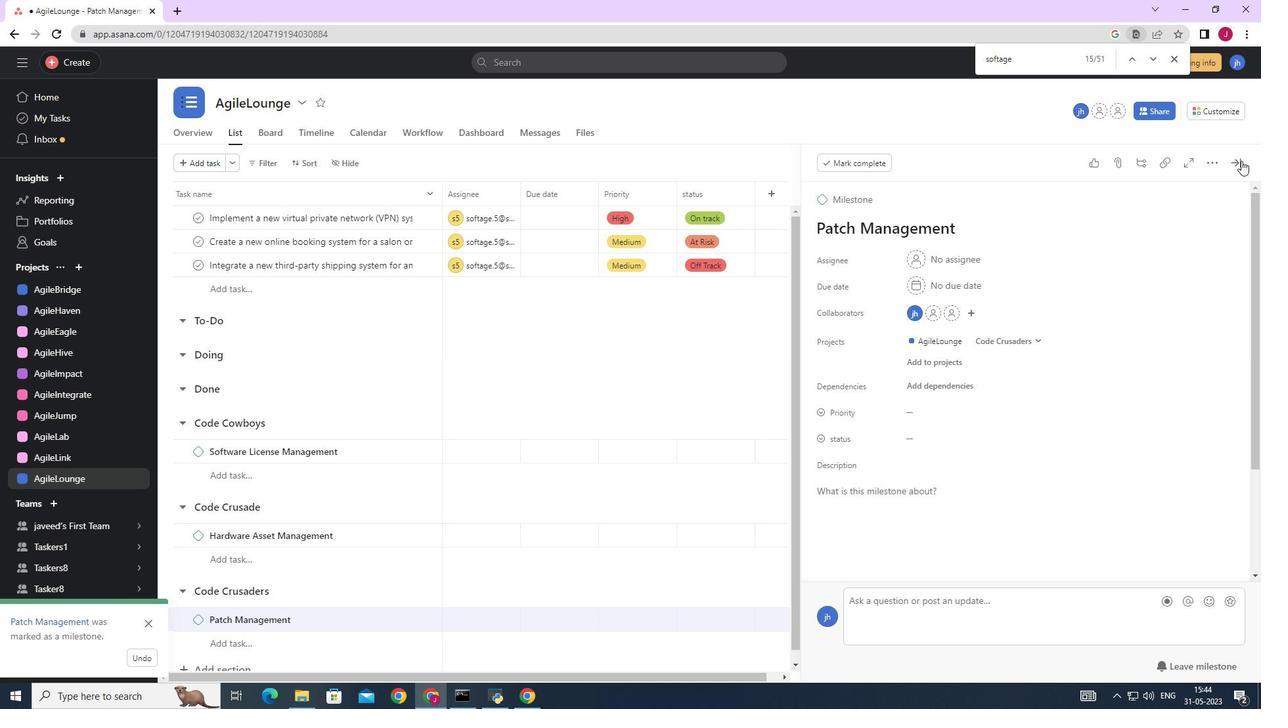 
Action: Mouse pressed left at (1240, 160)
Screenshot: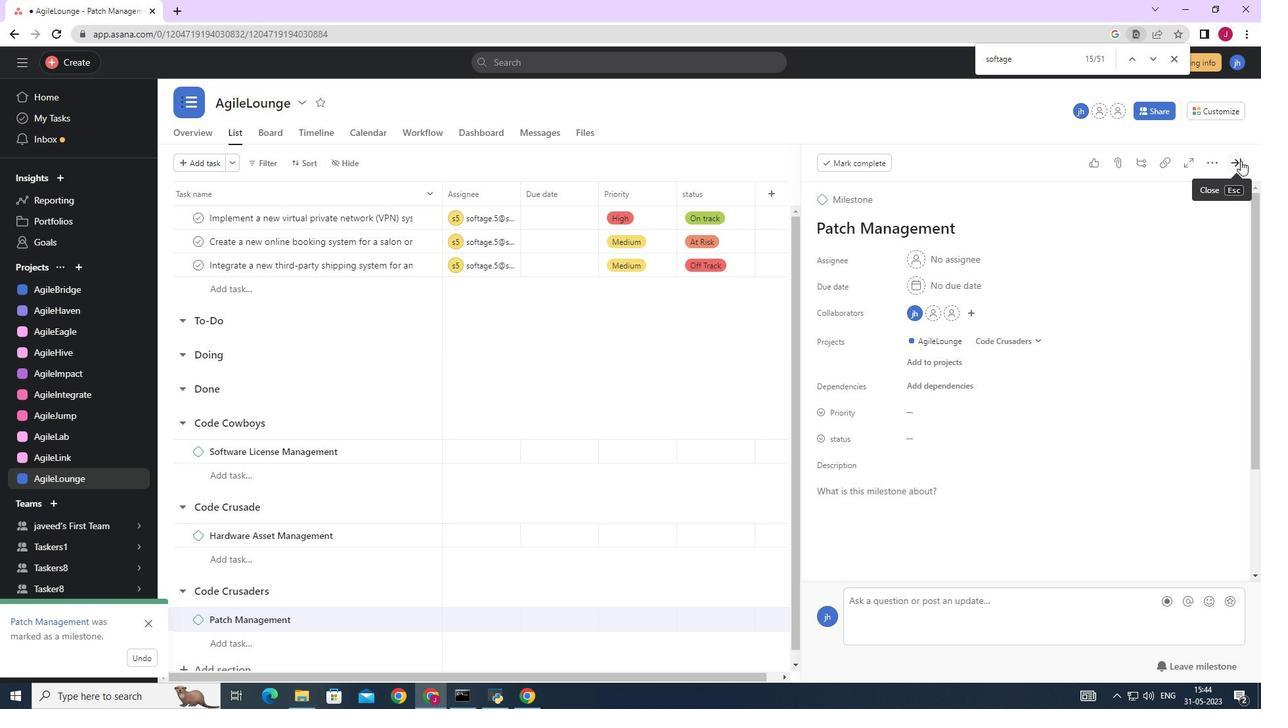 
Action: Mouse moved to (591, 290)
Screenshot: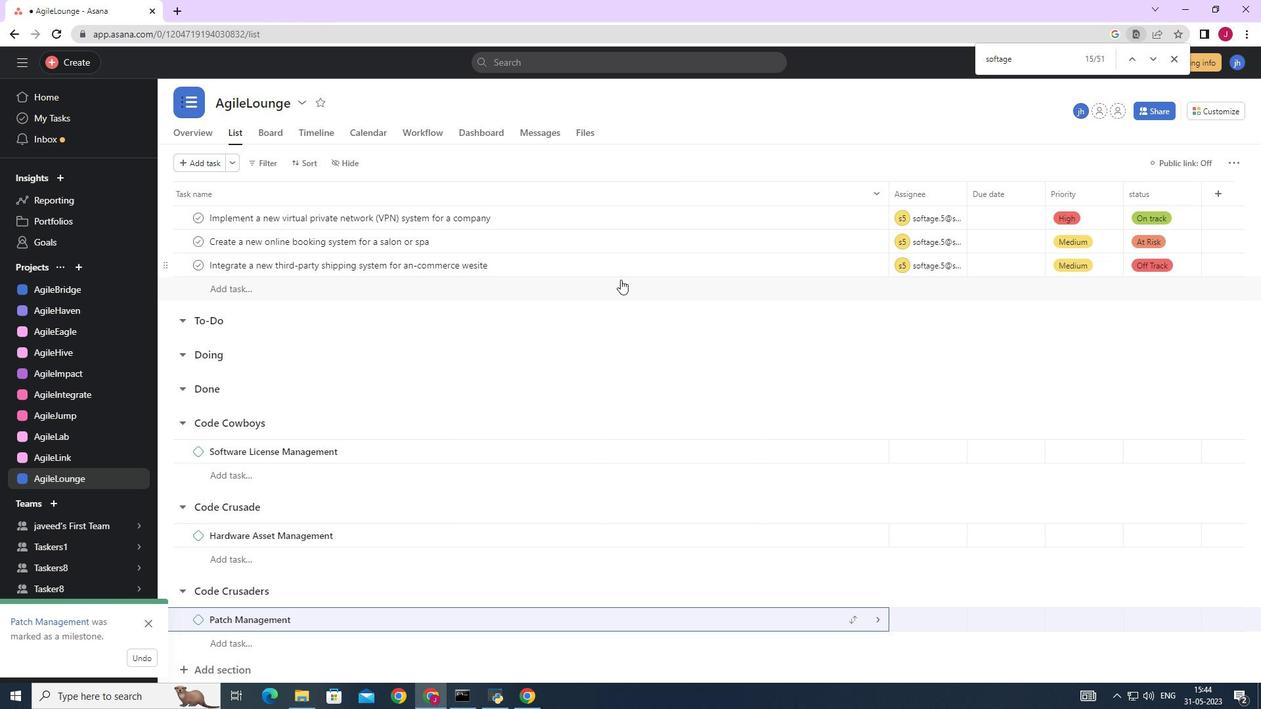 
